 Task: Change theme to Monokai.
Action: Mouse moved to (31, 9)
Screenshot: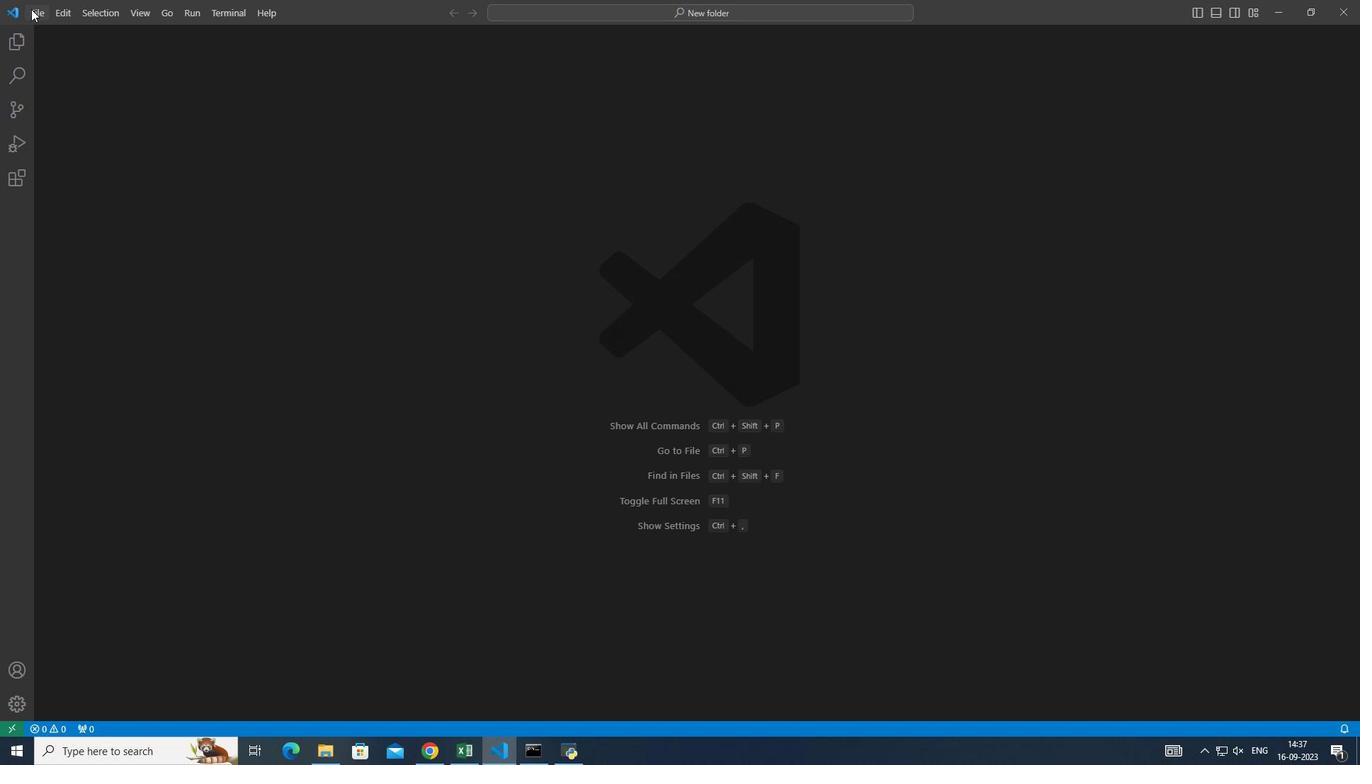 
Action: Mouse pressed left at (31, 9)
Screenshot: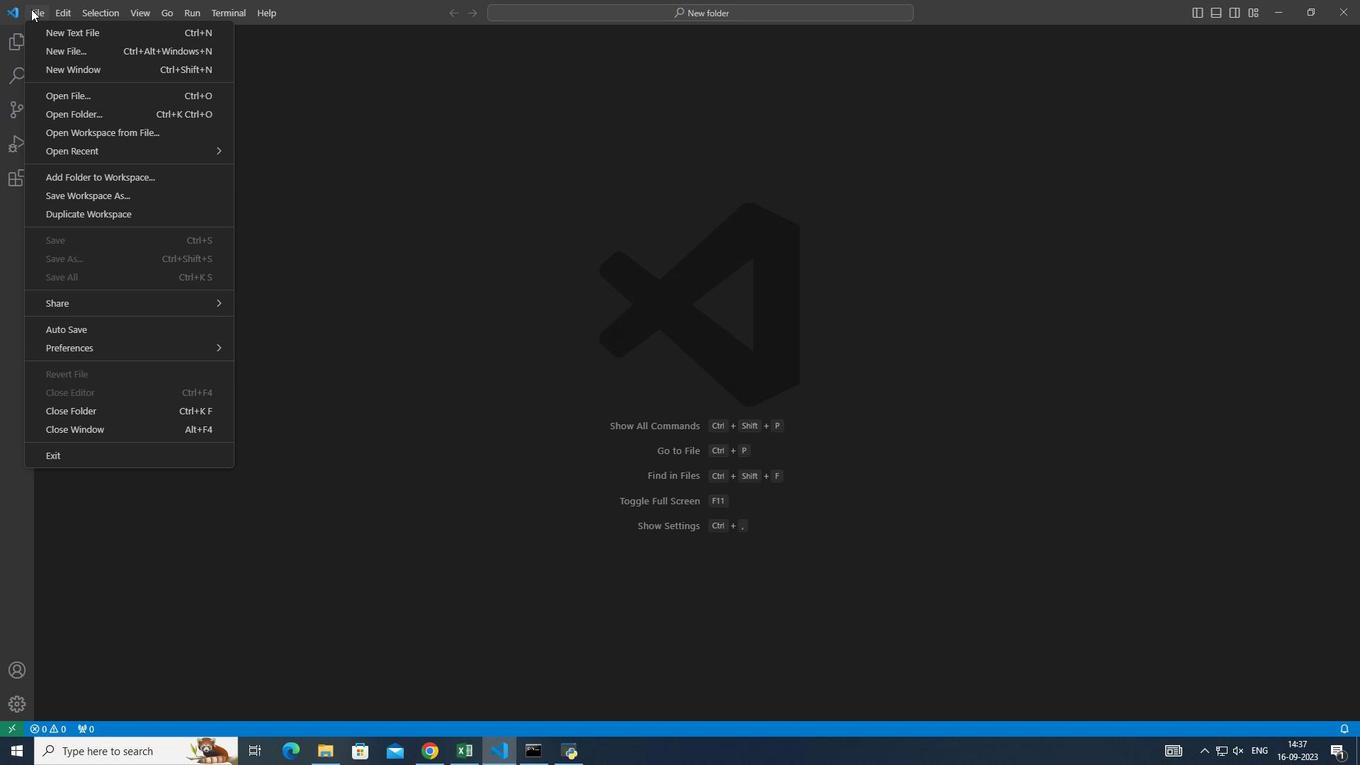 
Action: Mouse moved to (473, 486)
Screenshot: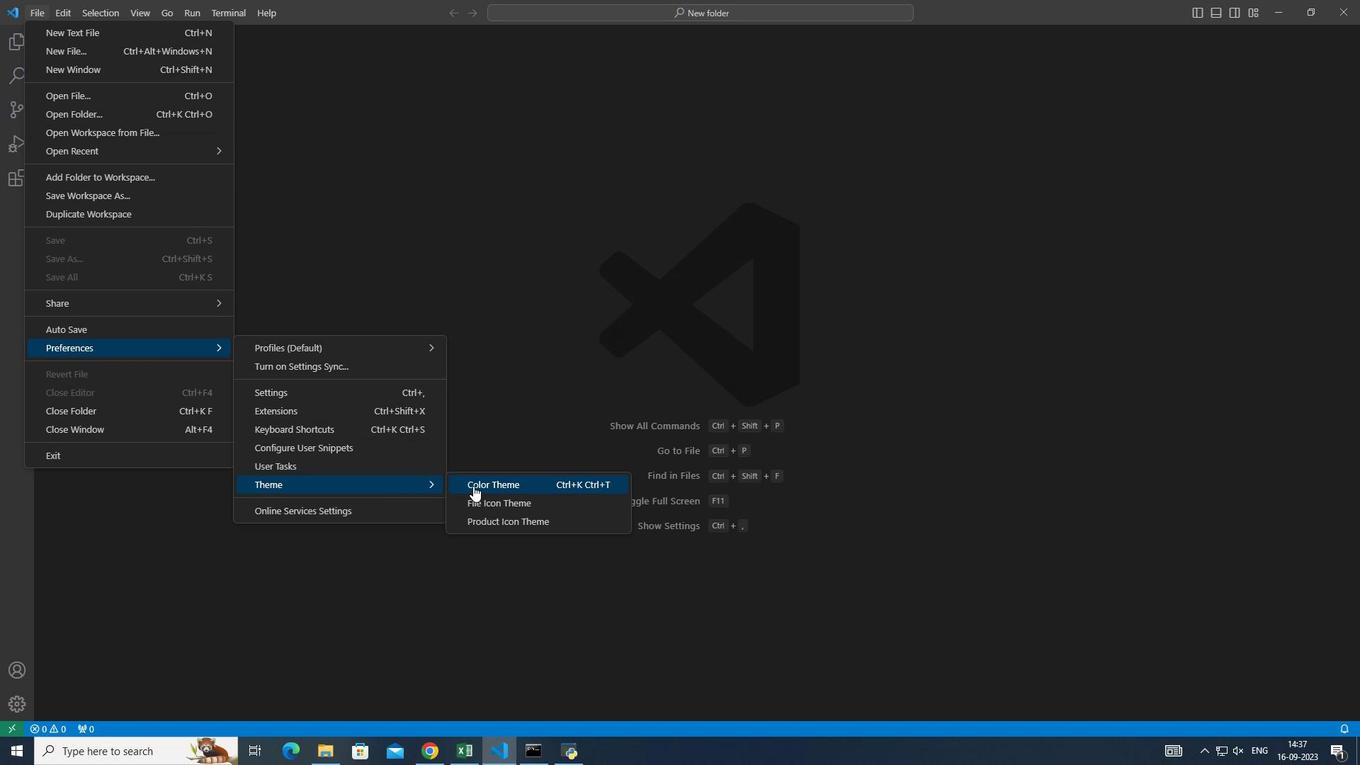 
Action: Mouse pressed left at (473, 486)
Screenshot: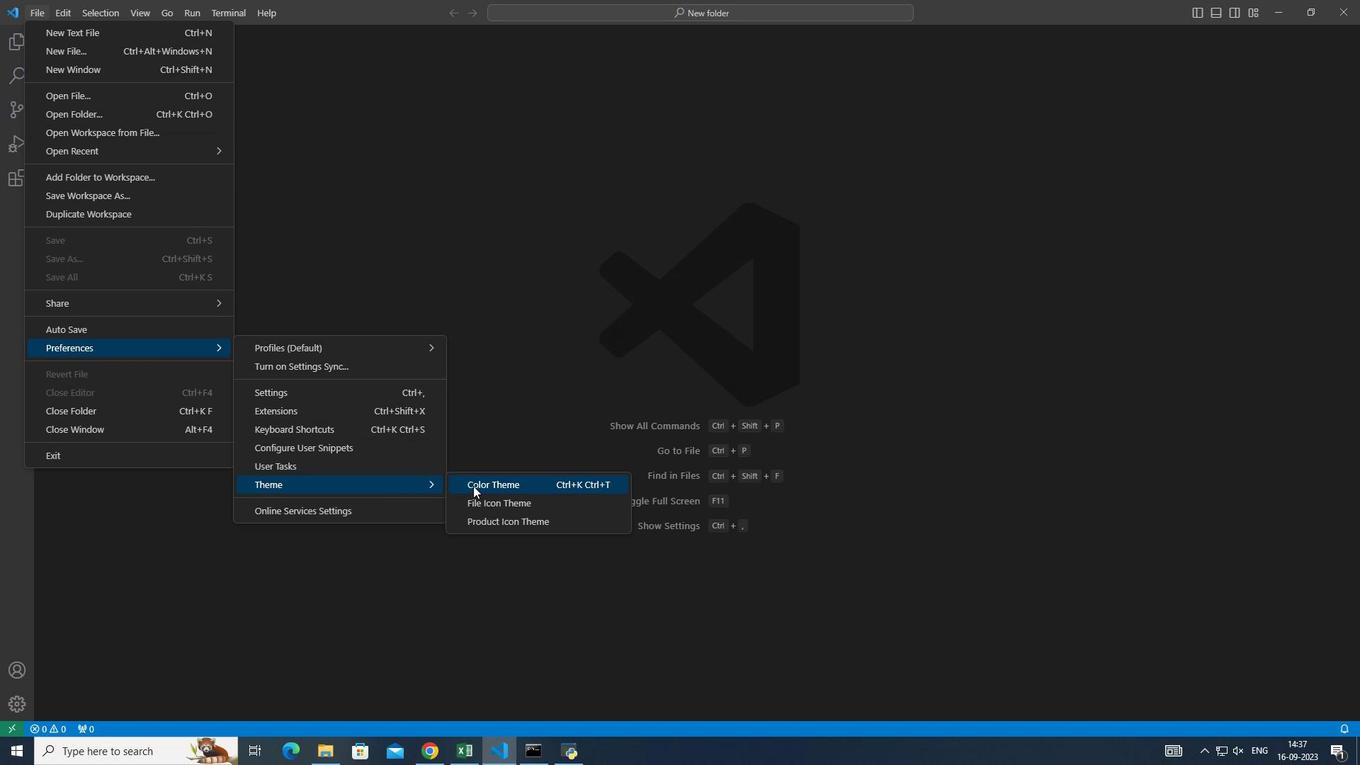 
Action: Mouse moved to (517, 211)
Screenshot: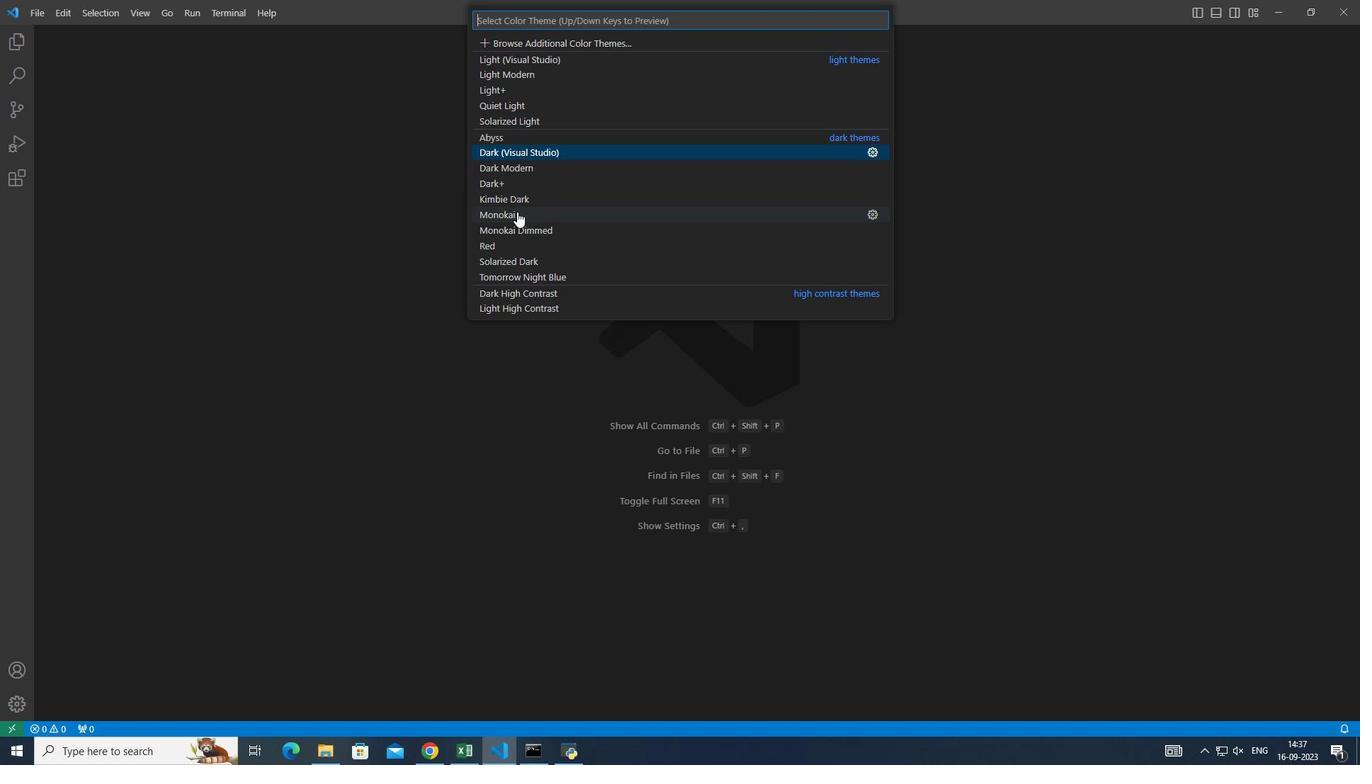 
Action: Mouse pressed left at (517, 211)
Screenshot: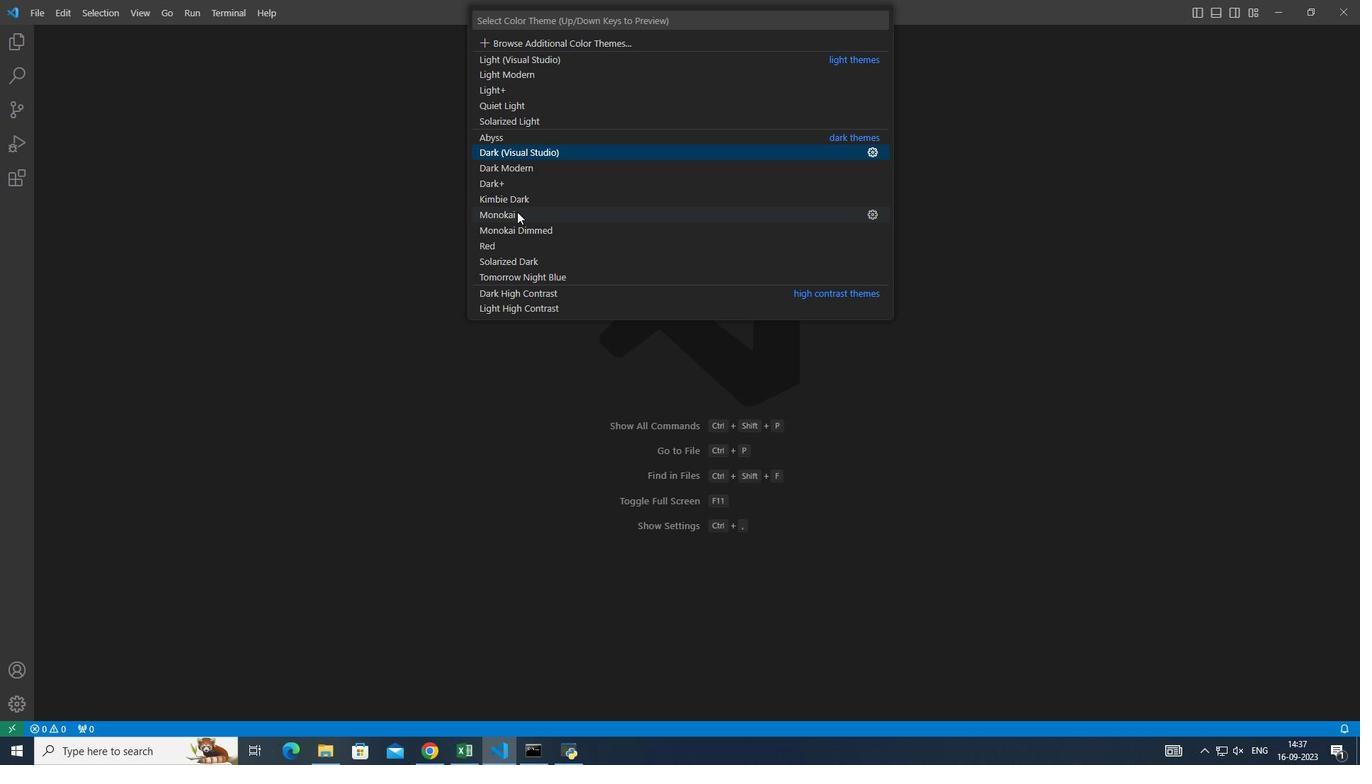 
Action: Mouse moved to (563, 277)
Screenshot: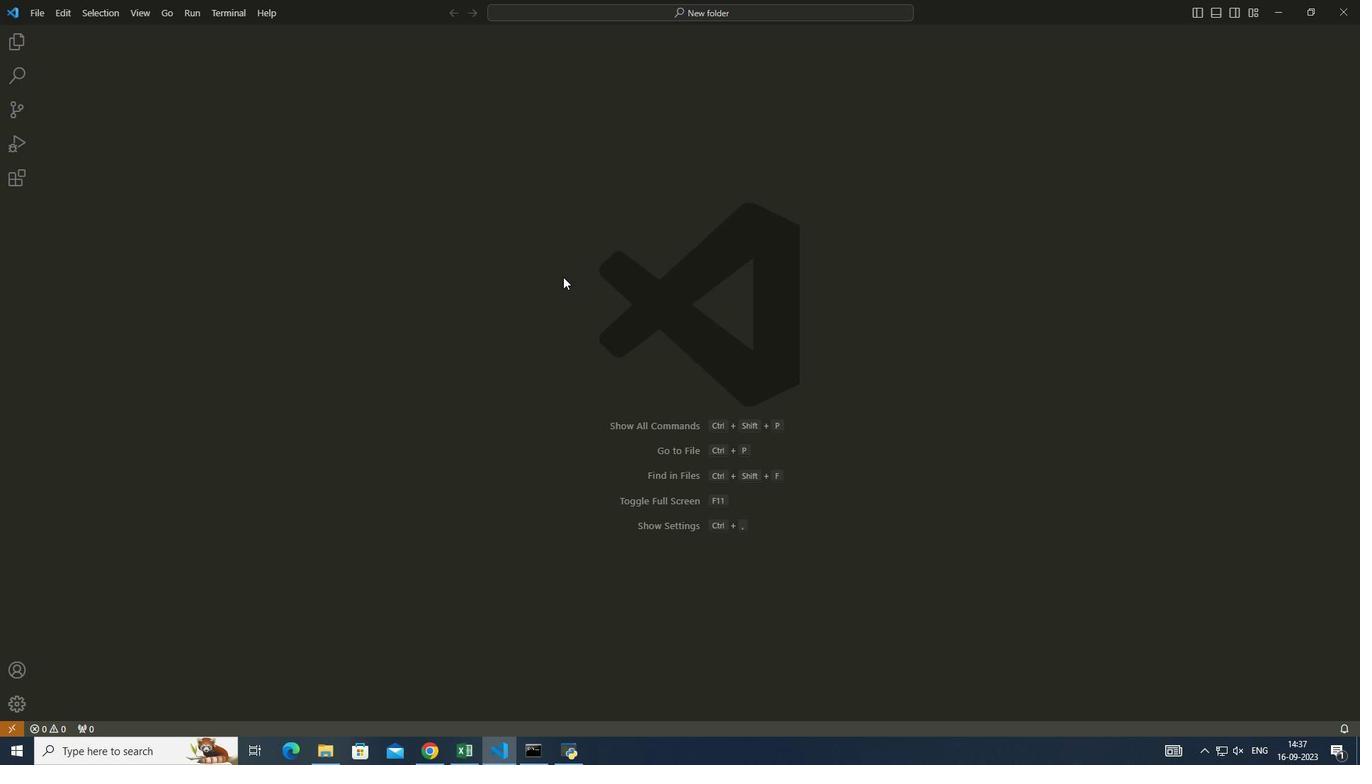 
